 Task: Create a sub task Release to Production / Go Live for the task  Develop a new online tool for online surveys and polls in the project ArchTech , assign it to team member softage.1@softage.net and update the status of the sub task to  At Risk , set the priority of the sub task to Medium
Action: Mouse moved to (542, 419)
Screenshot: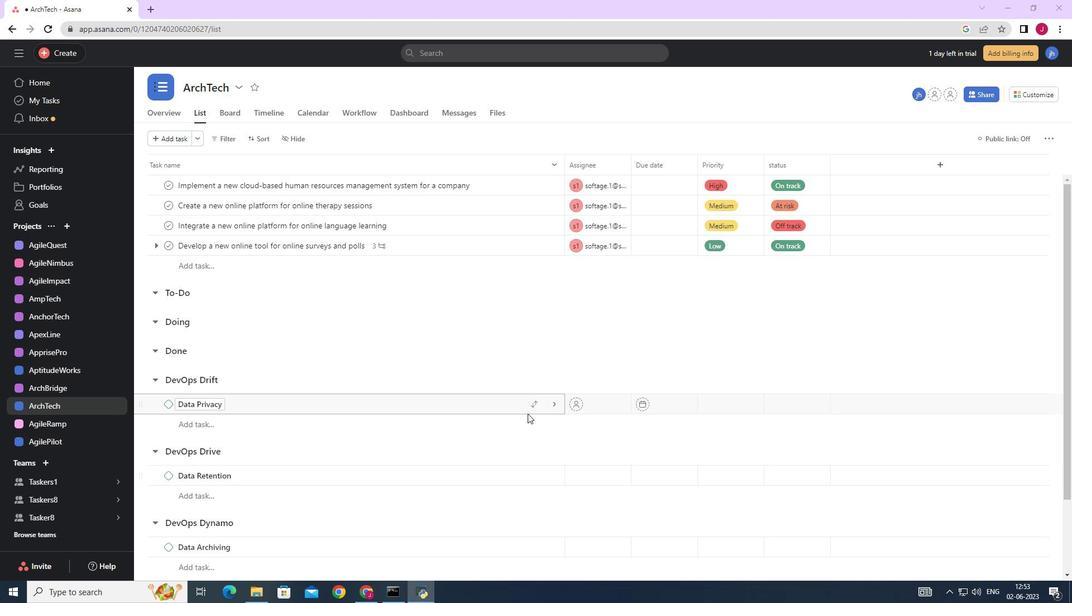 
Action: Mouse scrolled (542, 420) with delta (0, 0)
Screenshot: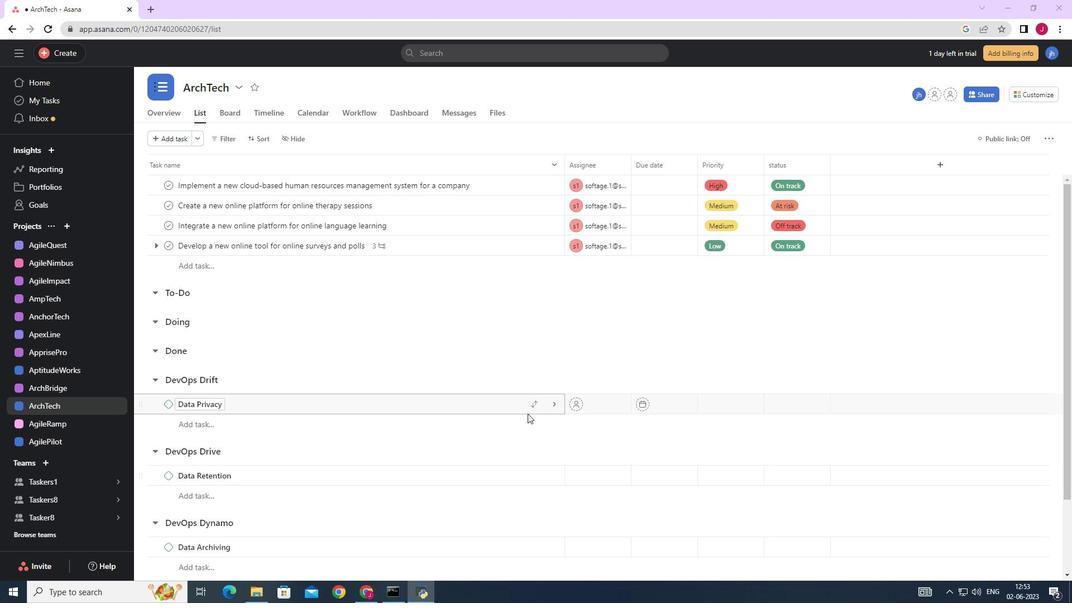 
Action: Mouse scrolled (542, 420) with delta (0, 0)
Screenshot: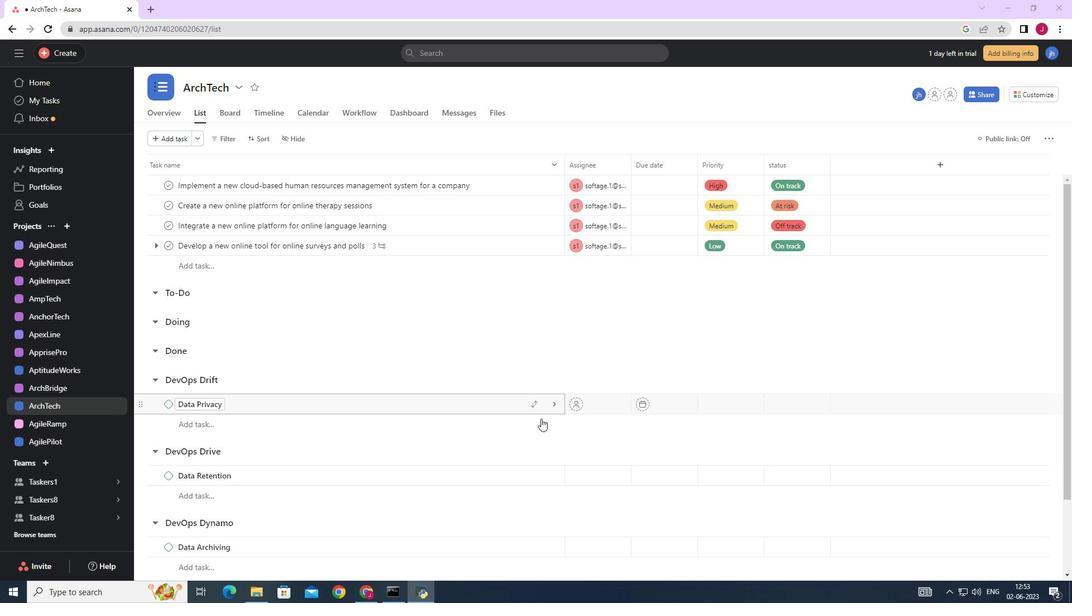 
Action: Mouse moved to (541, 419)
Screenshot: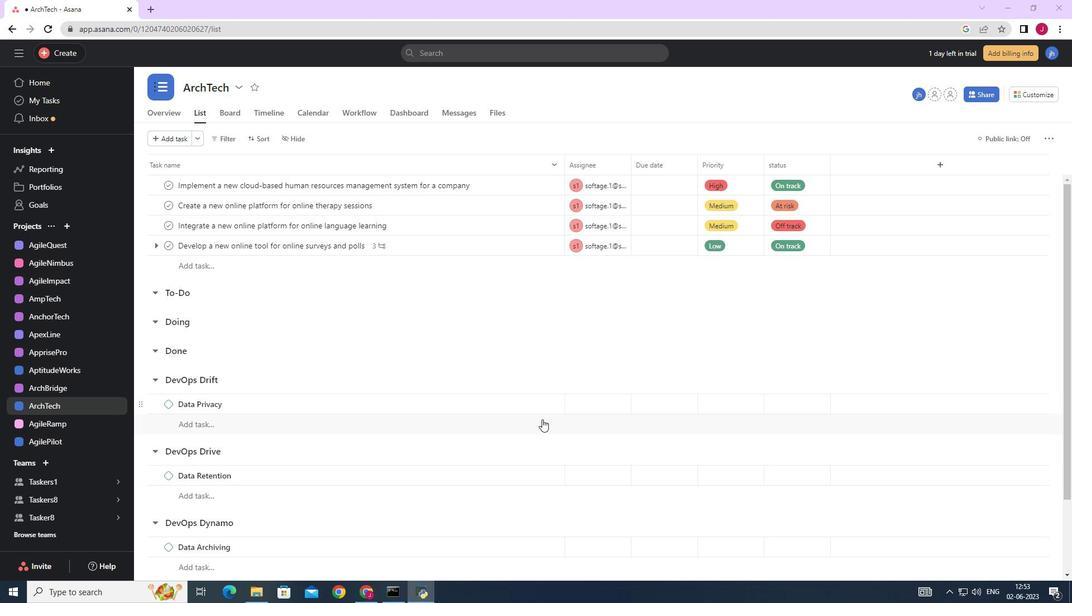 
Action: Mouse scrolled (541, 419) with delta (0, 0)
Screenshot: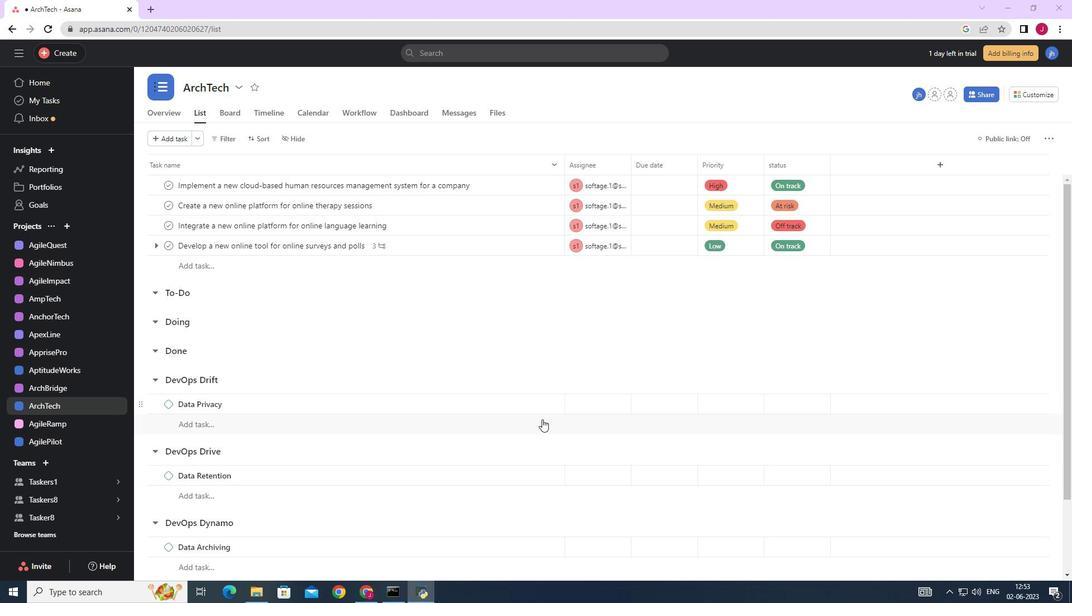 
Action: Mouse moved to (539, 413)
Screenshot: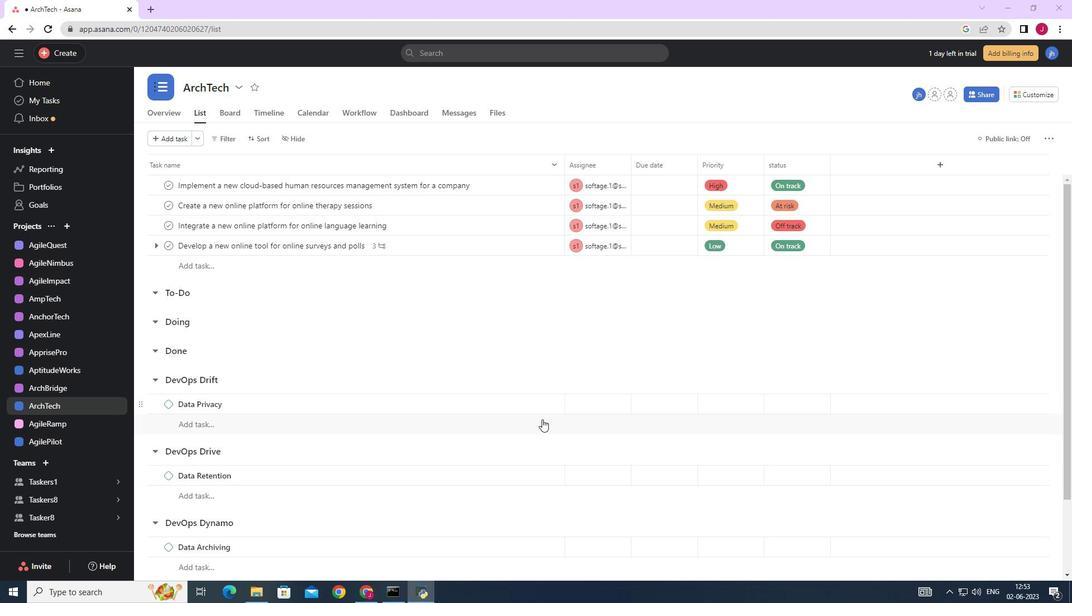 
Action: Mouse scrolled (539, 413) with delta (0, 0)
Screenshot: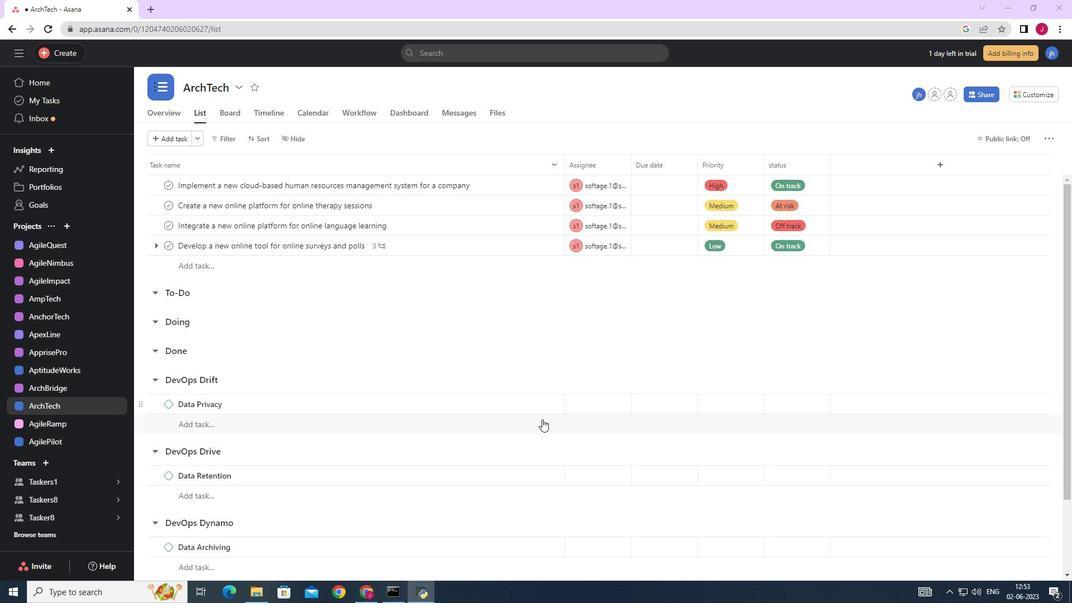 
Action: Mouse moved to (502, 246)
Screenshot: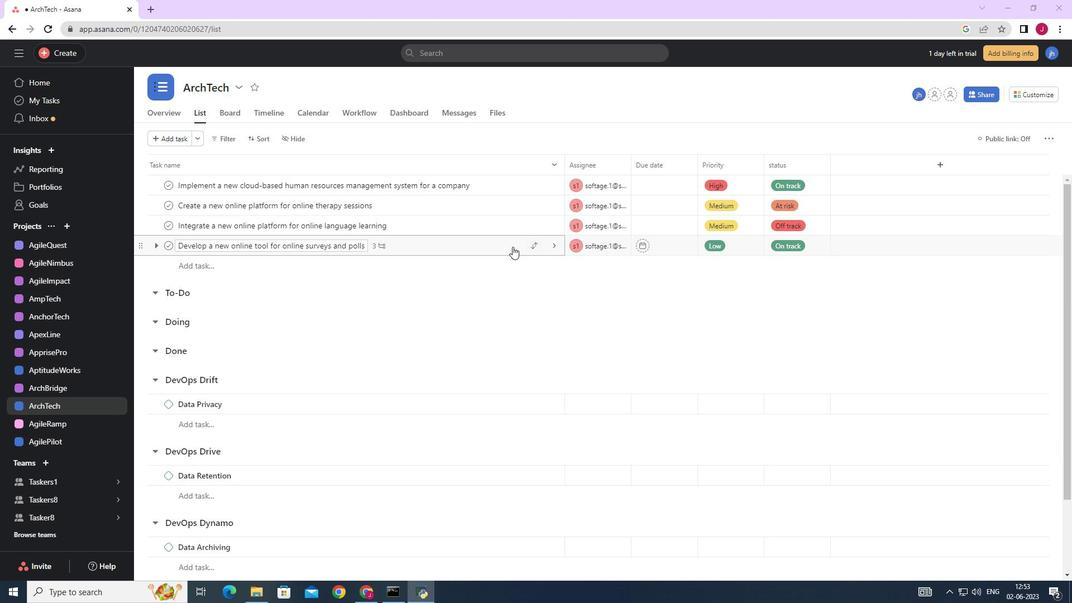 
Action: Mouse pressed left at (502, 246)
Screenshot: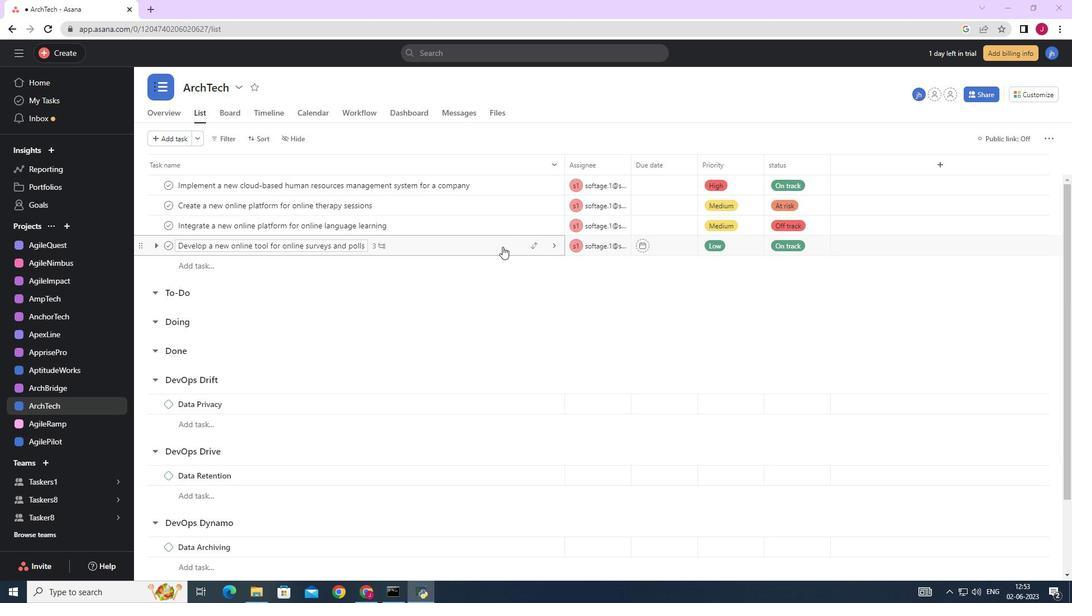 
Action: Mouse moved to (790, 372)
Screenshot: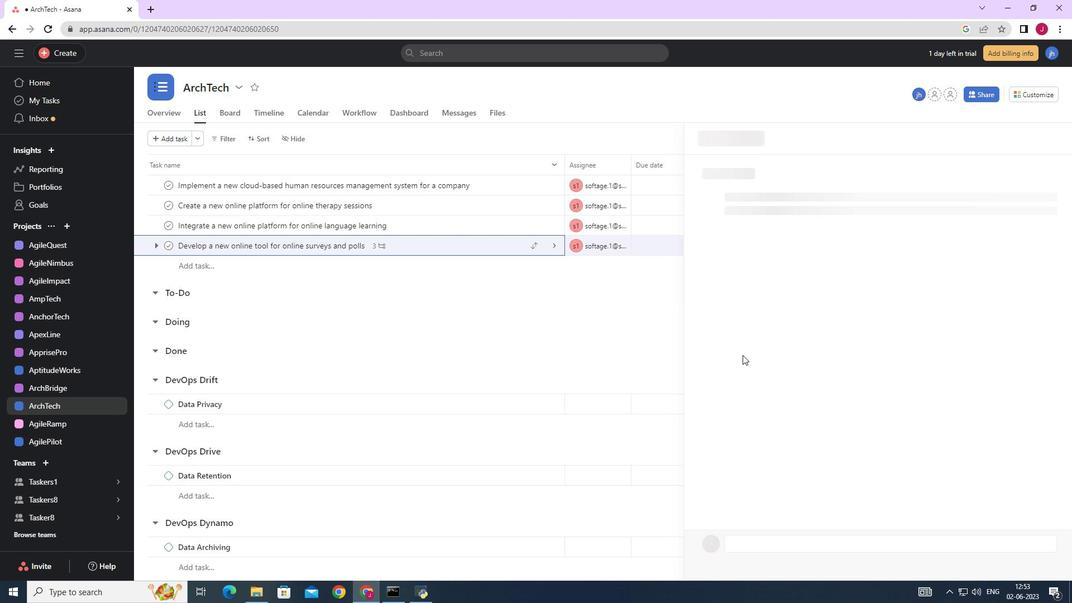 
Action: Mouse scrolled (790, 372) with delta (0, 0)
Screenshot: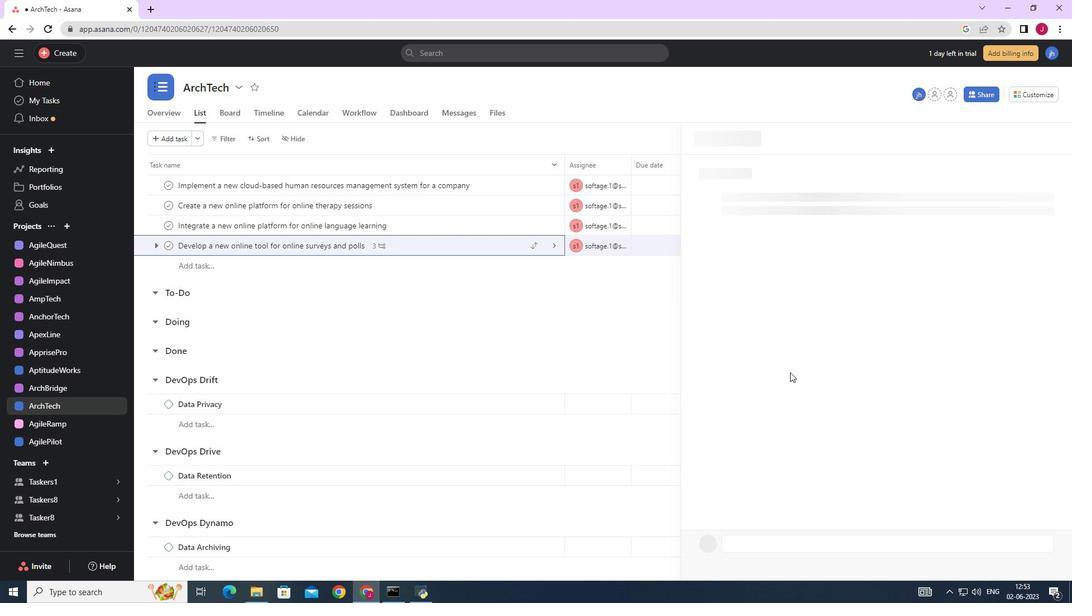 
Action: Mouse moved to (790, 372)
Screenshot: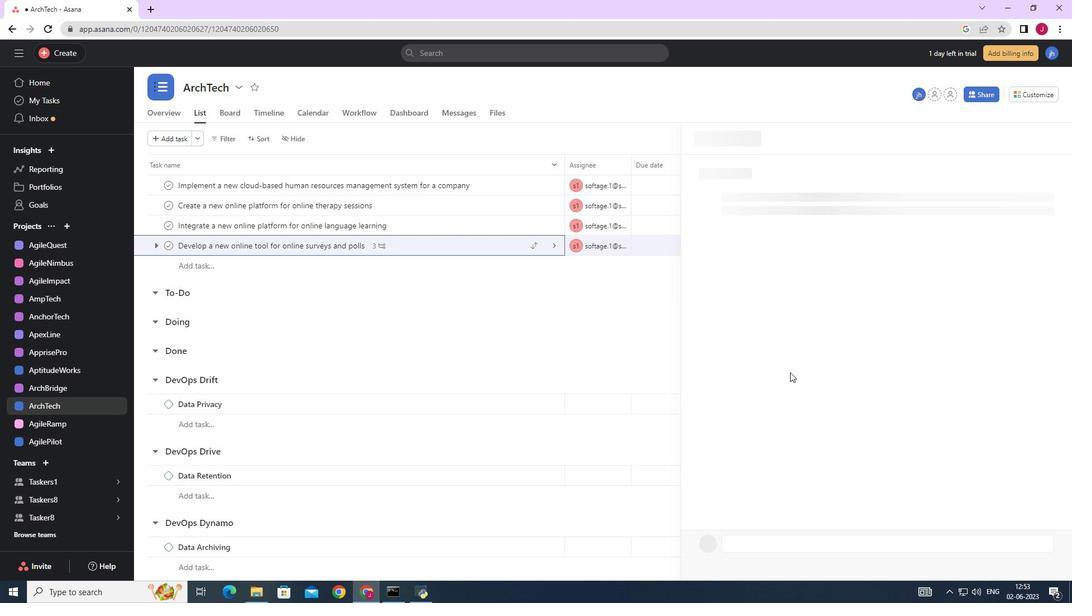 
Action: Mouse scrolled (790, 372) with delta (0, 0)
Screenshot: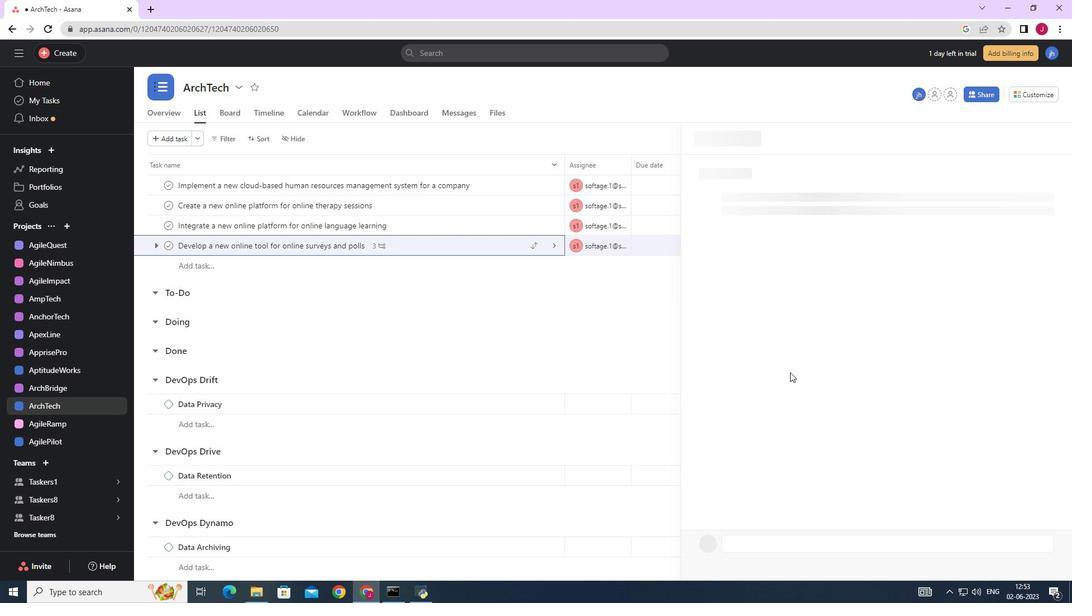 
Action: Mouse moved to (790, 372)
Screenshot: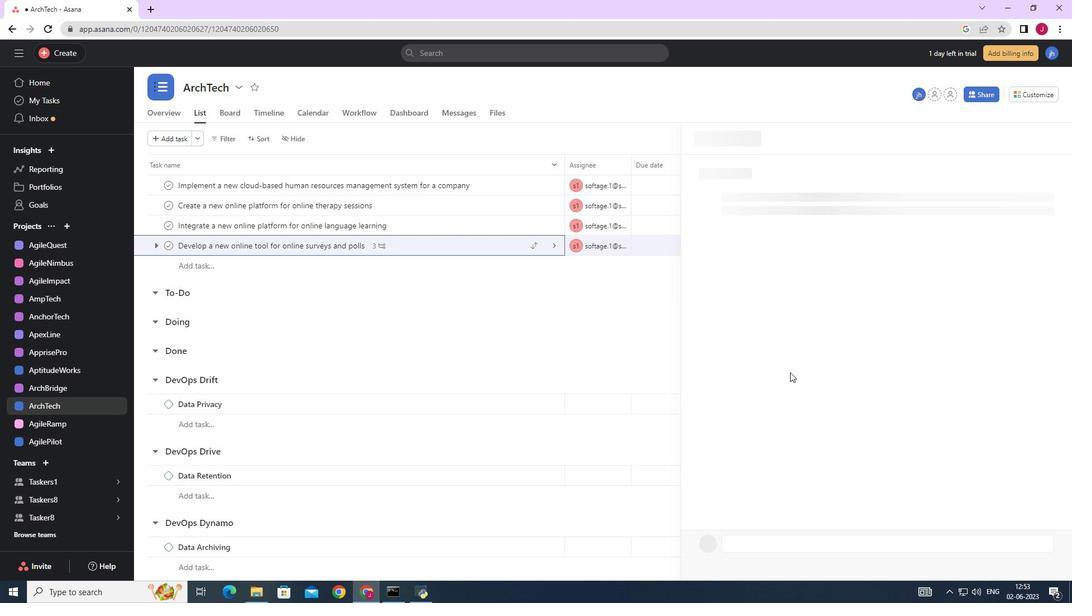 
Action: Mouse scrolled (790, 372) with delta (0, 0)
Screenshot: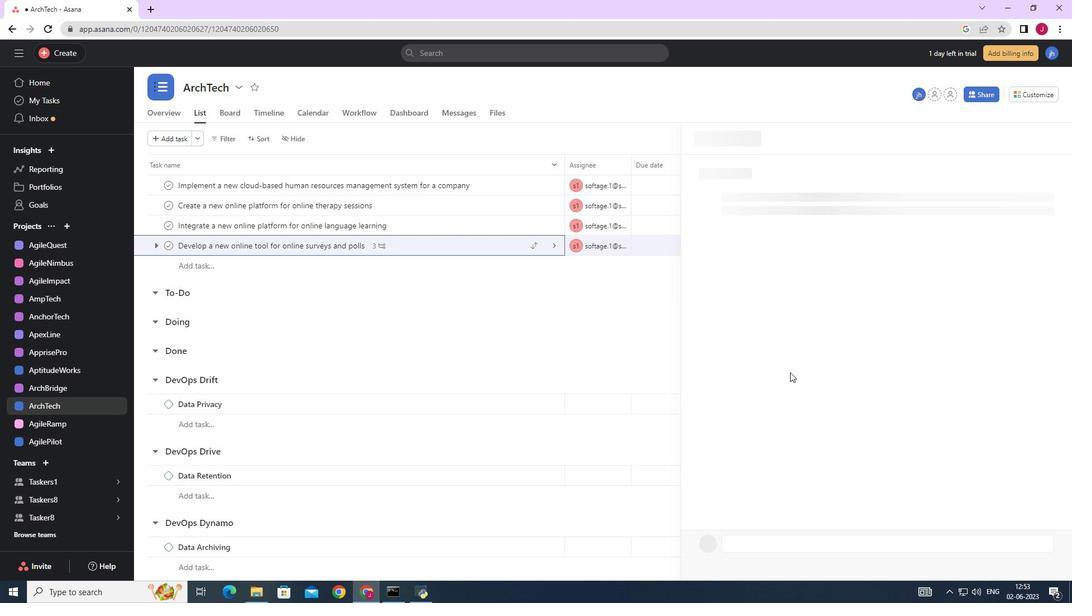 
Action: Mouse scrolled (790, 372) with delta (0, 0)
Screenshot: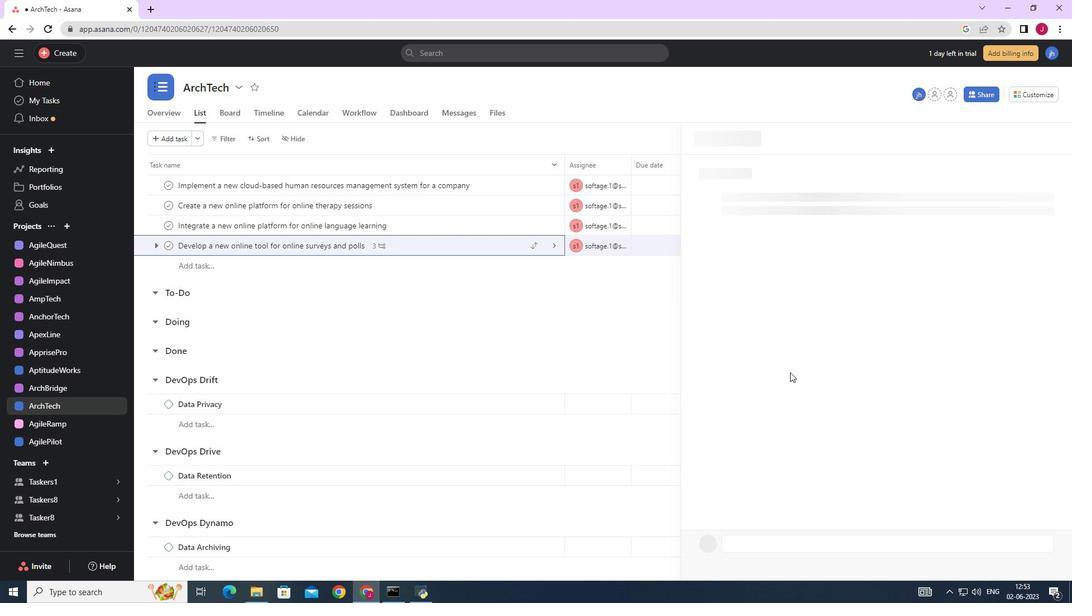
Action: Mouse scrolled (790, 372) with delta (0, 0)
Screenshot: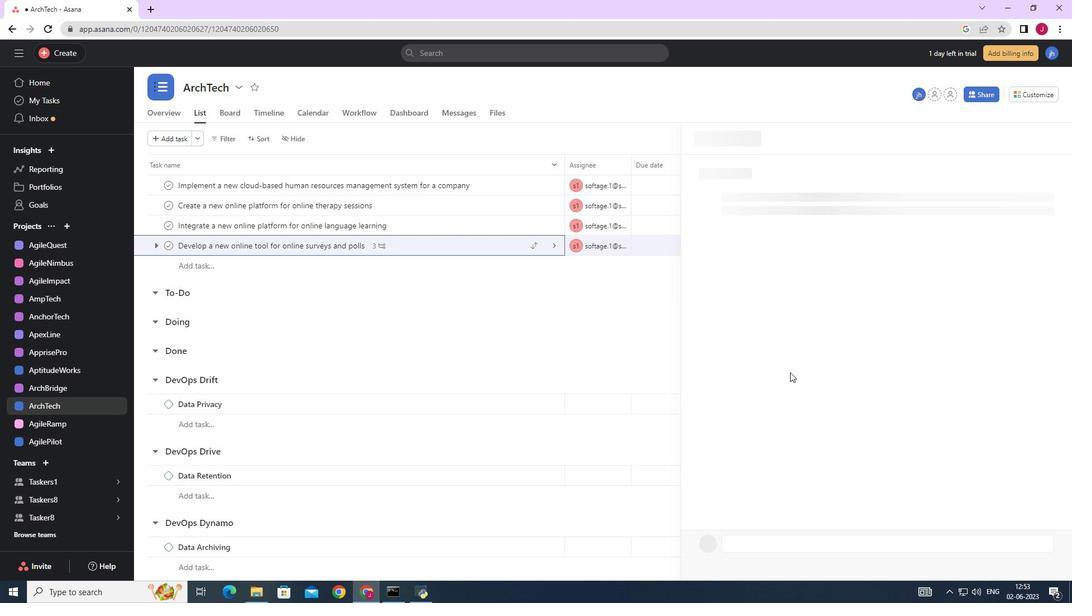
Action: Mouse scrolled (790, 372) with delta (0, 0)
Screenshot: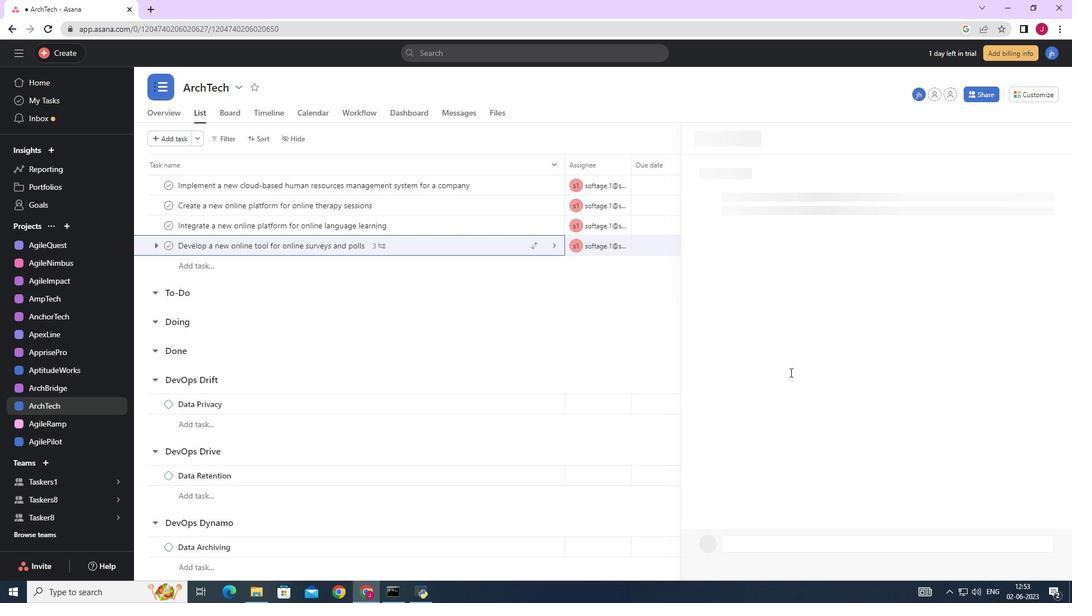 
Action: Mouse moved to (772, 427)
Screenshot: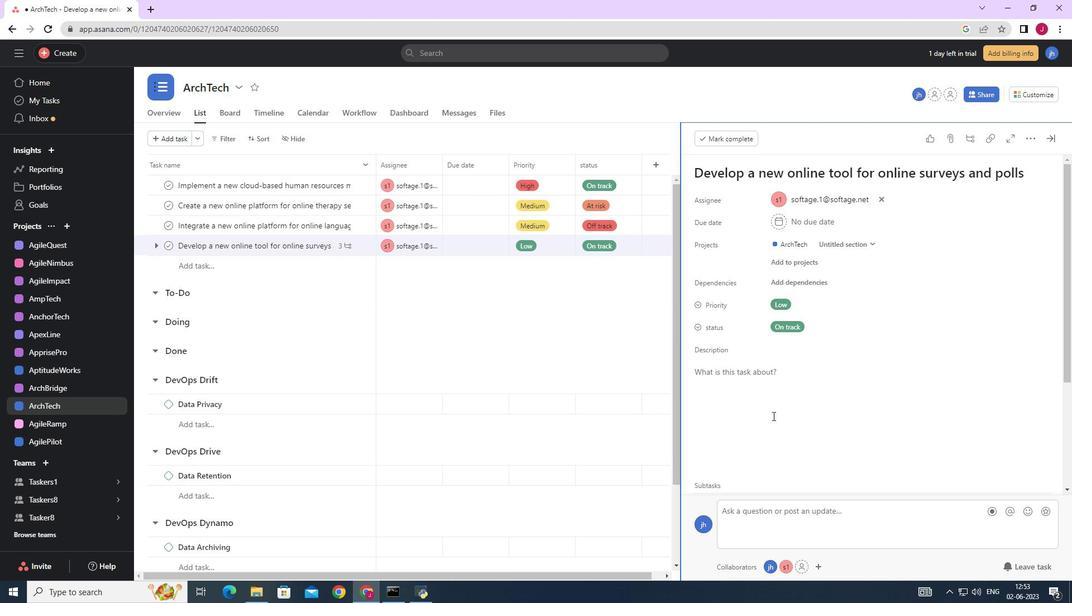 
Action: Mouse scrolled (772, 426) with delta (0, 0)
Screenshot: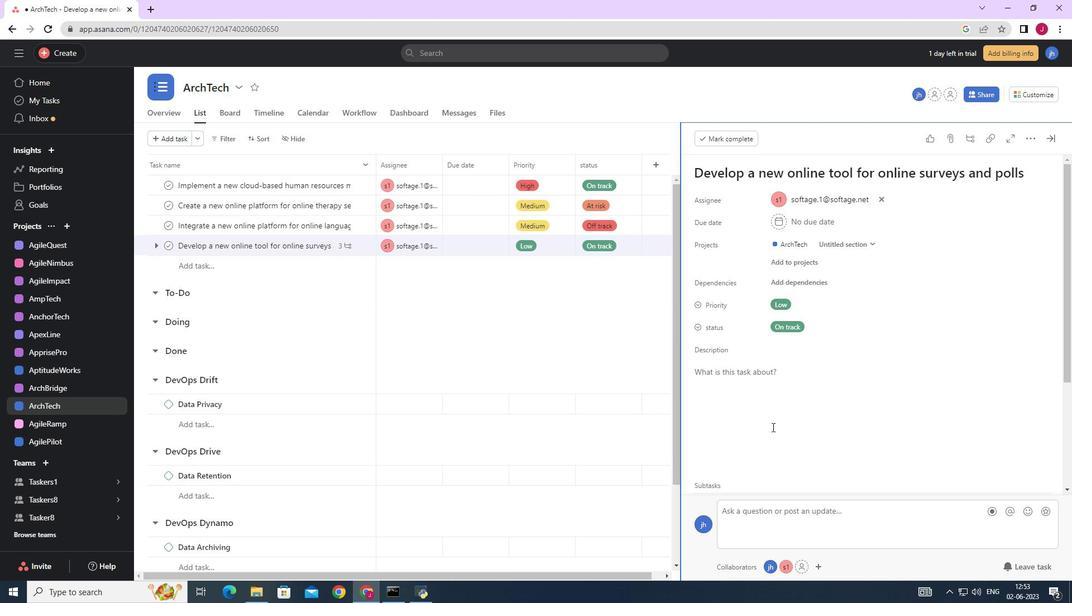 
Action: Mouse scrolled (772, 426) with delta (0, 0)
Screenshot: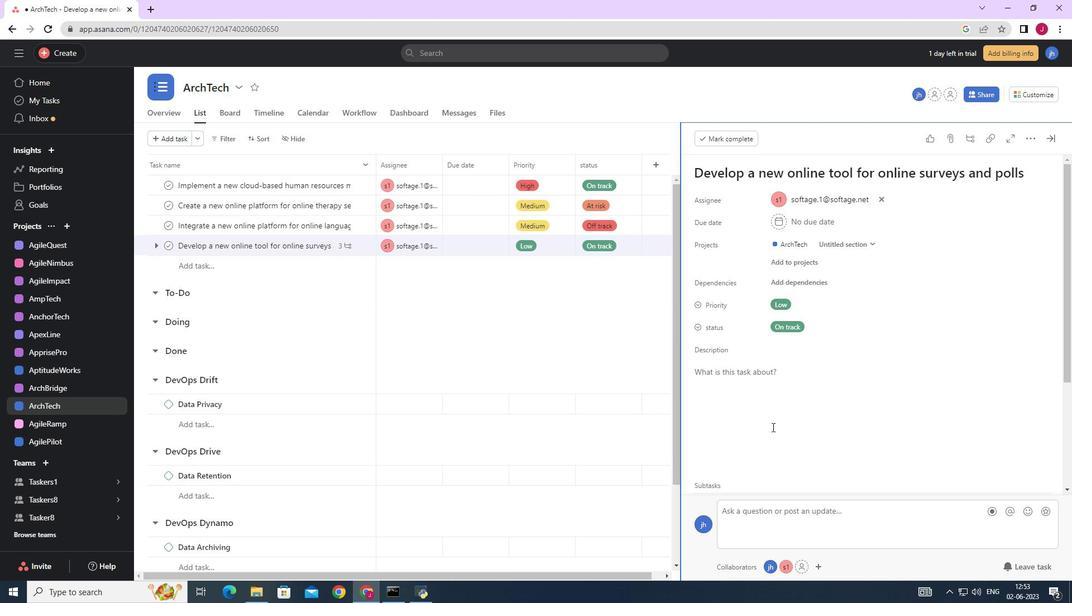 
Action: Mouse scrolled (772, 426) with delta (0, 0)
Screenshot: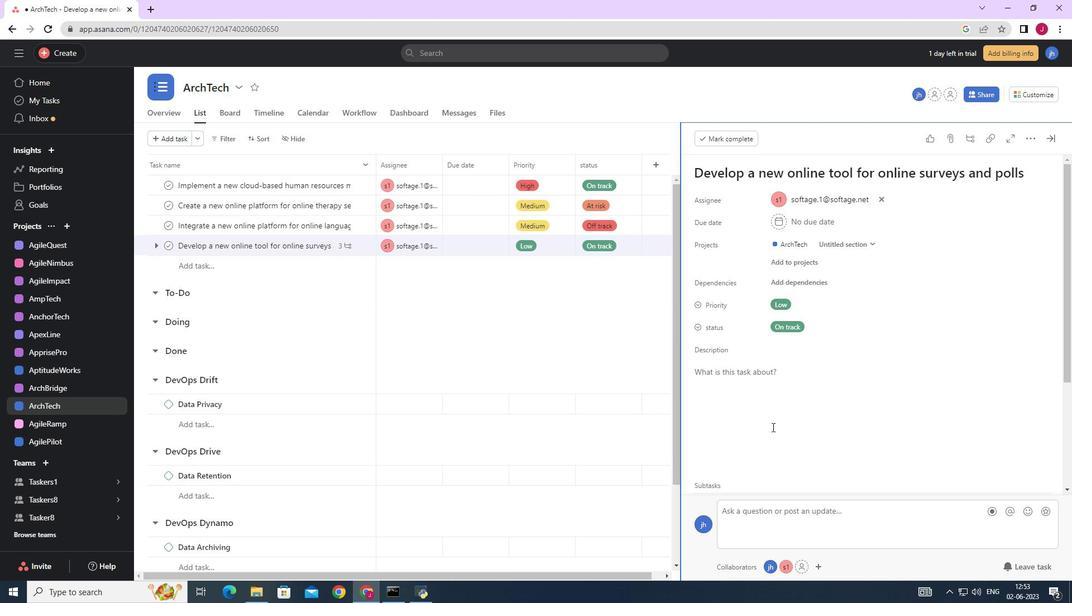 
Action: Mouse scrolled (772, 426) with delta (0, 0)
Screenshot: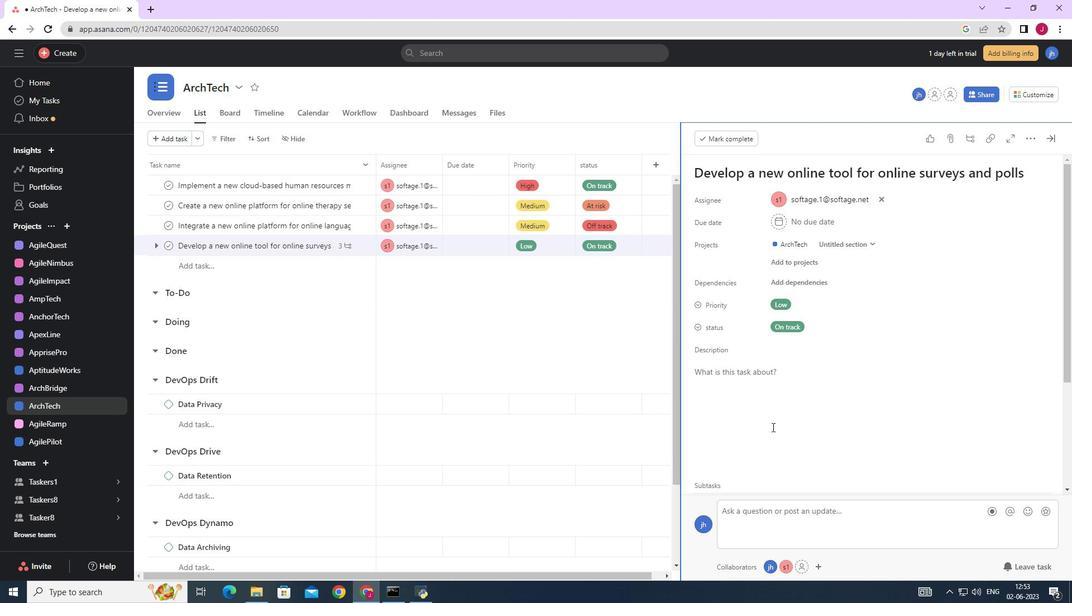 
Action: Mouse moved to (772, 427)
Screenshot: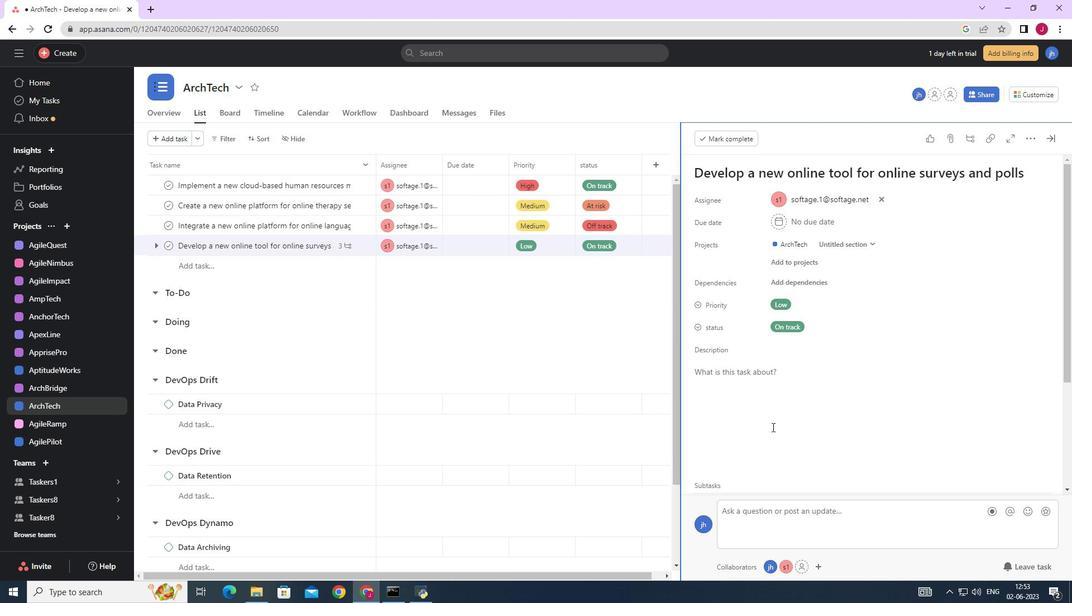 
Action: Mouse scrolled (772, 426) with delta (0, 0)
Screenshot: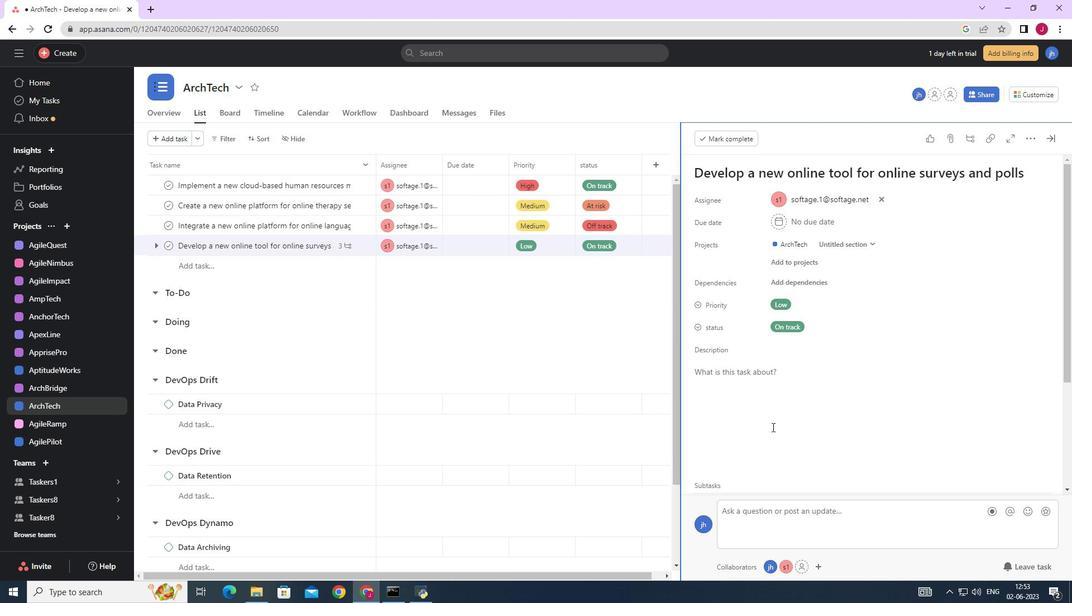 
Action: Mouse moved to (719, 404)
Screenshot: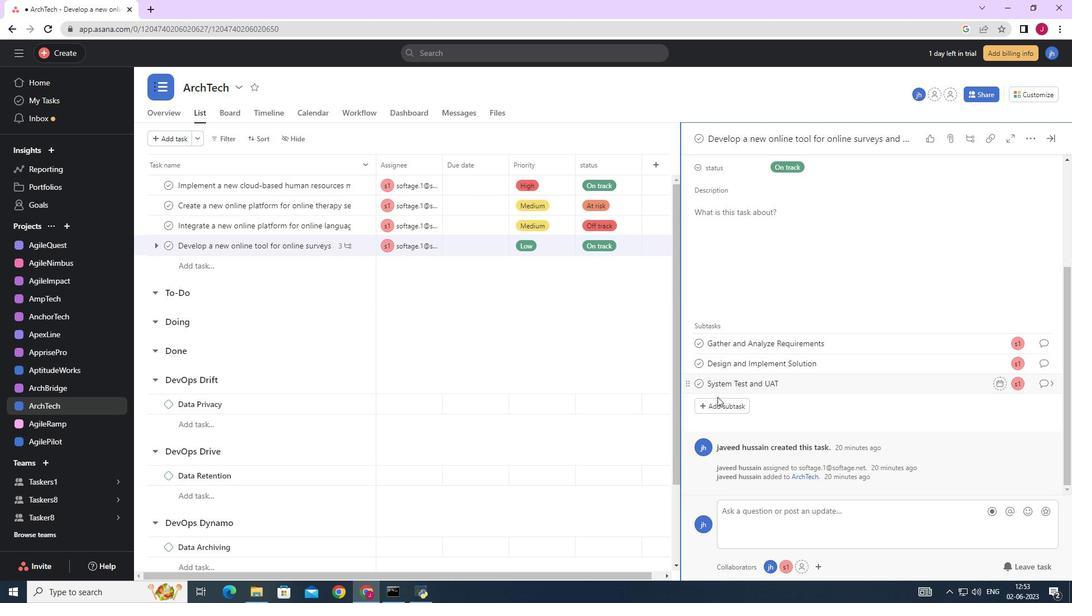 
Action: Mouse pressed left at (719, 404)
Screenshot: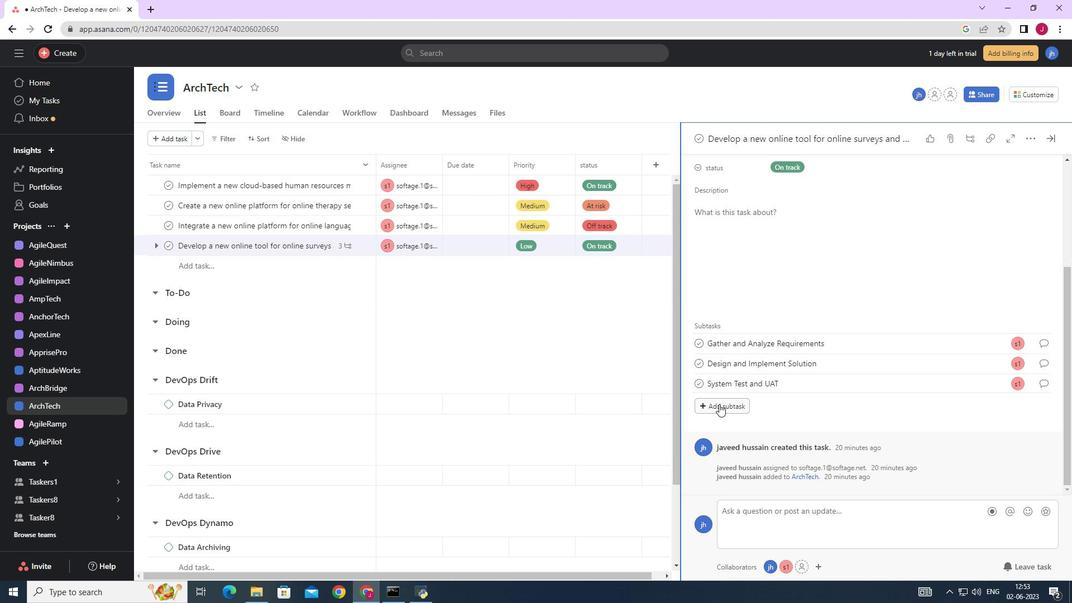 
Action: Mouse moved to (714, 403)
Screenshot: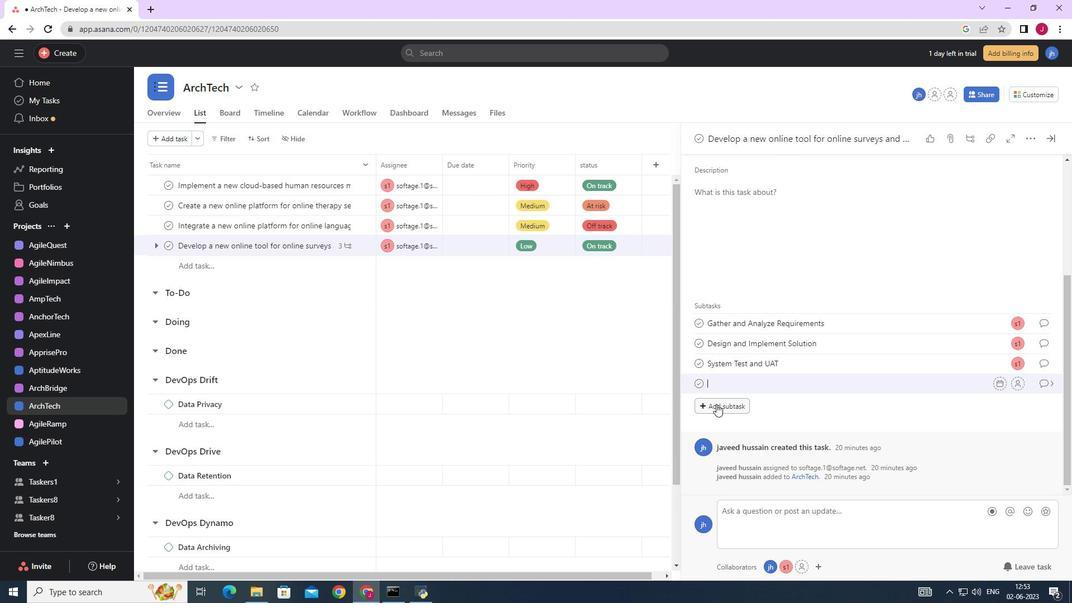 
Action: Key pressed <Key.caps_lock>R<Key.caps_lock><Key.backspace><Key.backspace>
Screenshot: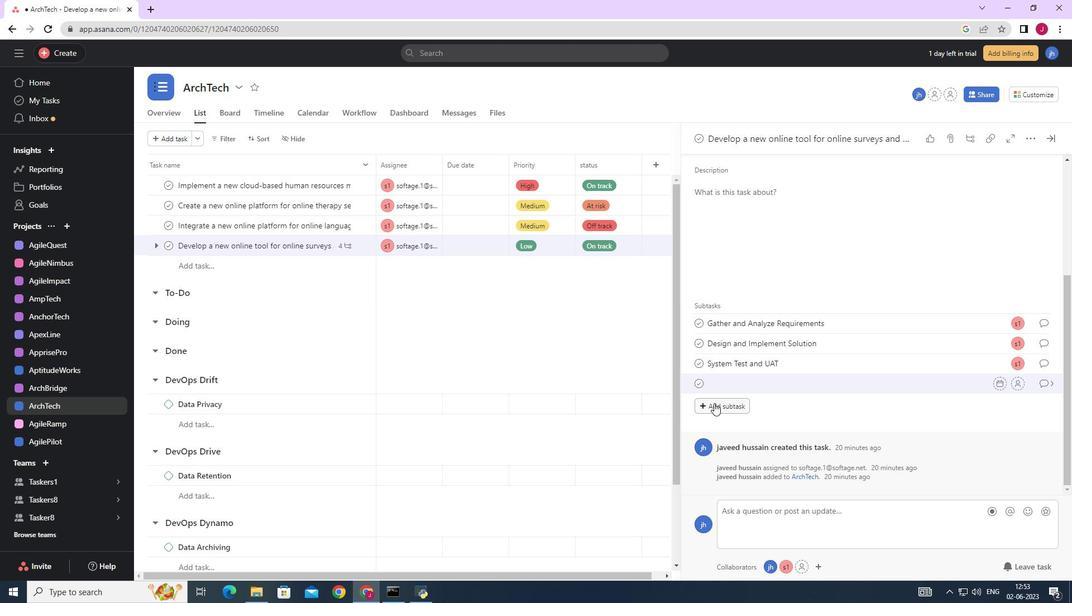 
Action: Mouse pressed left at (714, 403)
Screenshot: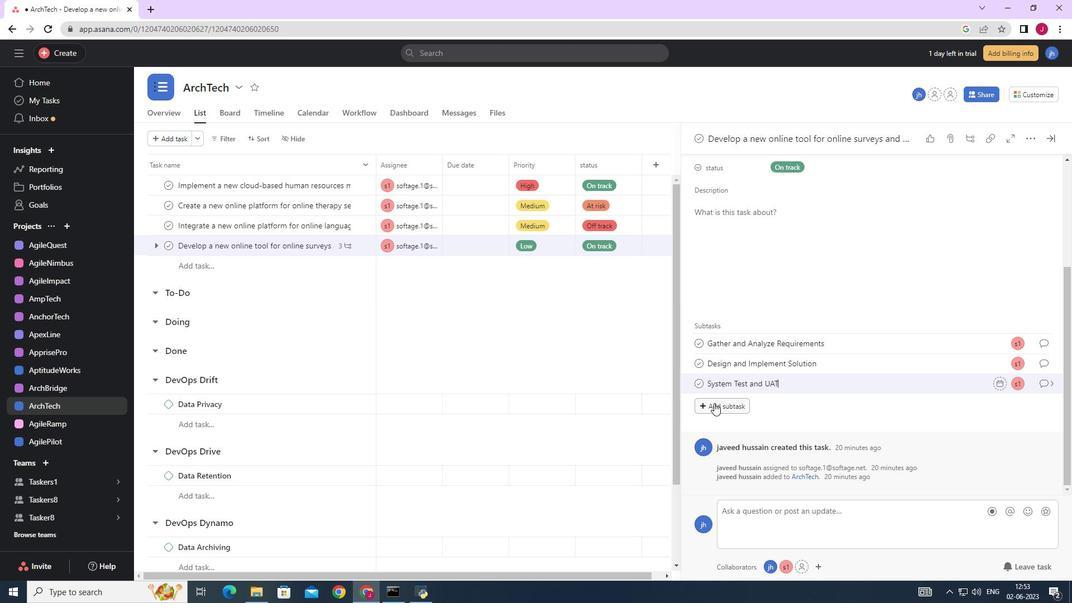 
Action: Key pressed <Key.caps_lock><Key.caps_lock>r<Key.caps_lock>ELEASE<Key.space>TO<Key.space>PRODUCTION<Key.space>/<Key.space><Key.caps_lock>g<Key.caps_lock>O<Key.space><Key.caps_lock>l<Key.caps_lock>IVE
Screenshot: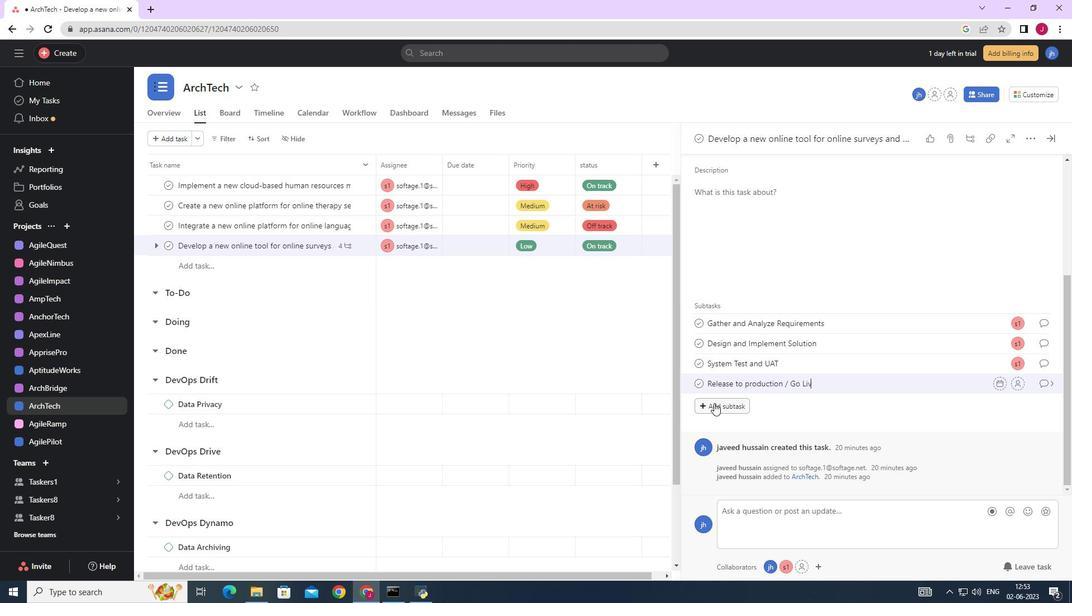 
Action: Mouse moved to (1019, 387)
Screenshot: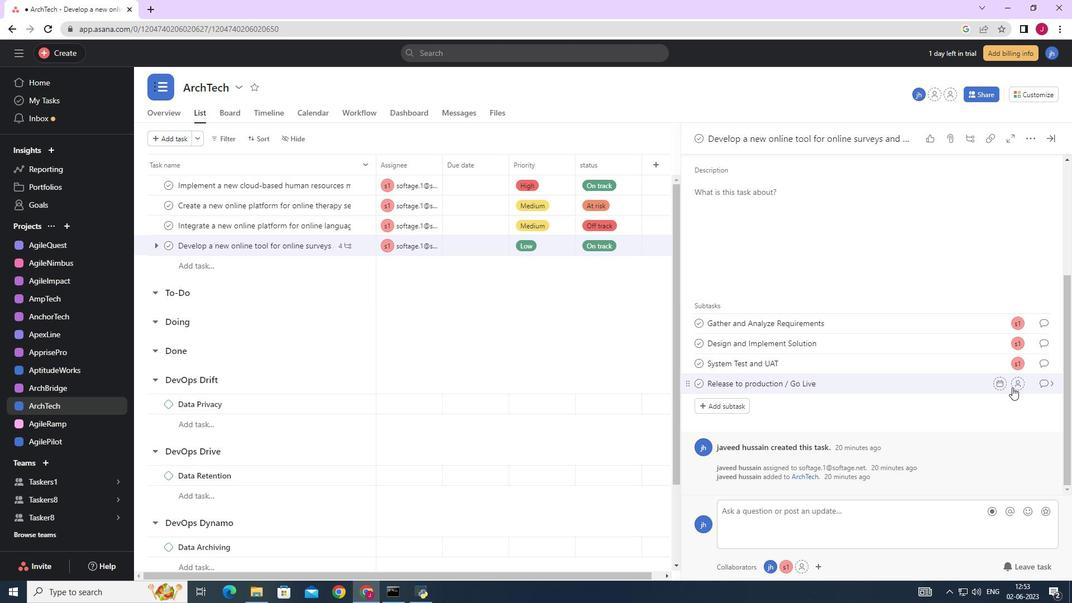 
Action: Mouse pressed left at (1019, 387)
Screenshot: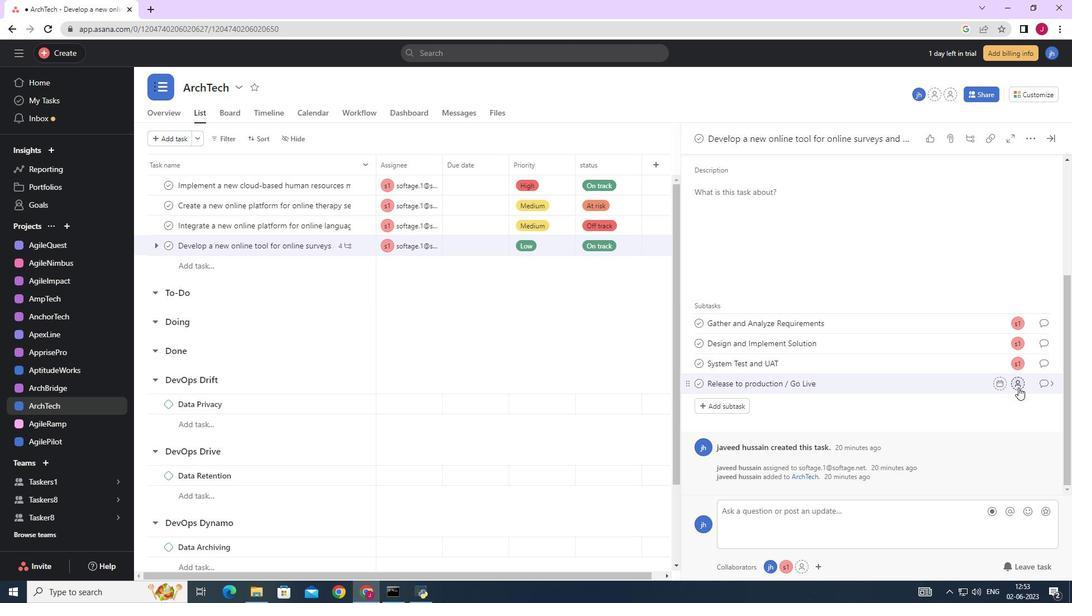 
Action: Key pressed SOFTAGE.1
Screenshot: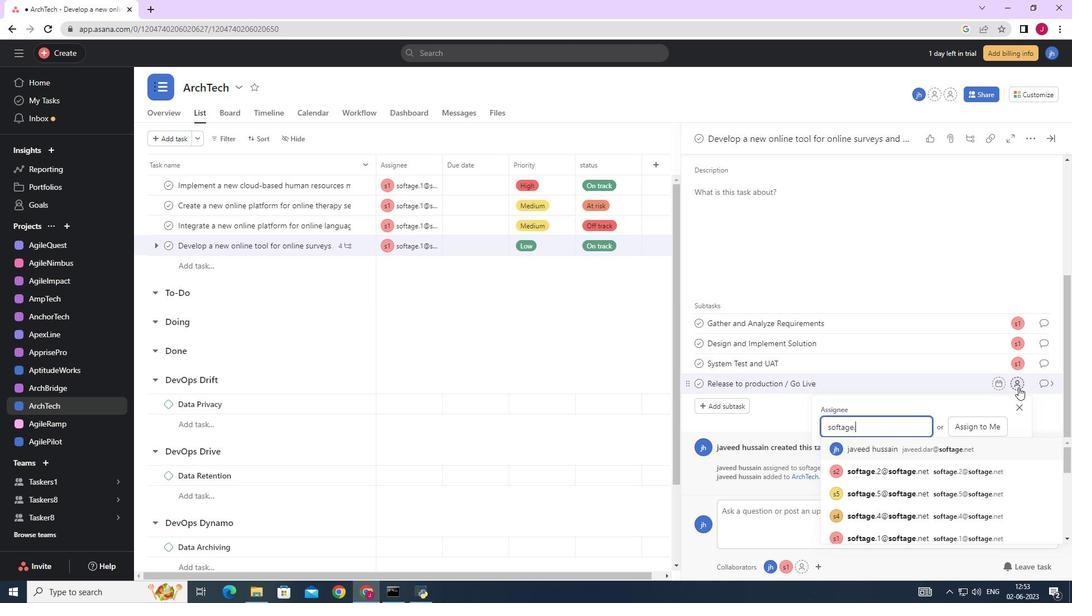 
Action: Mouse moved to (898, 448)
Screenshot: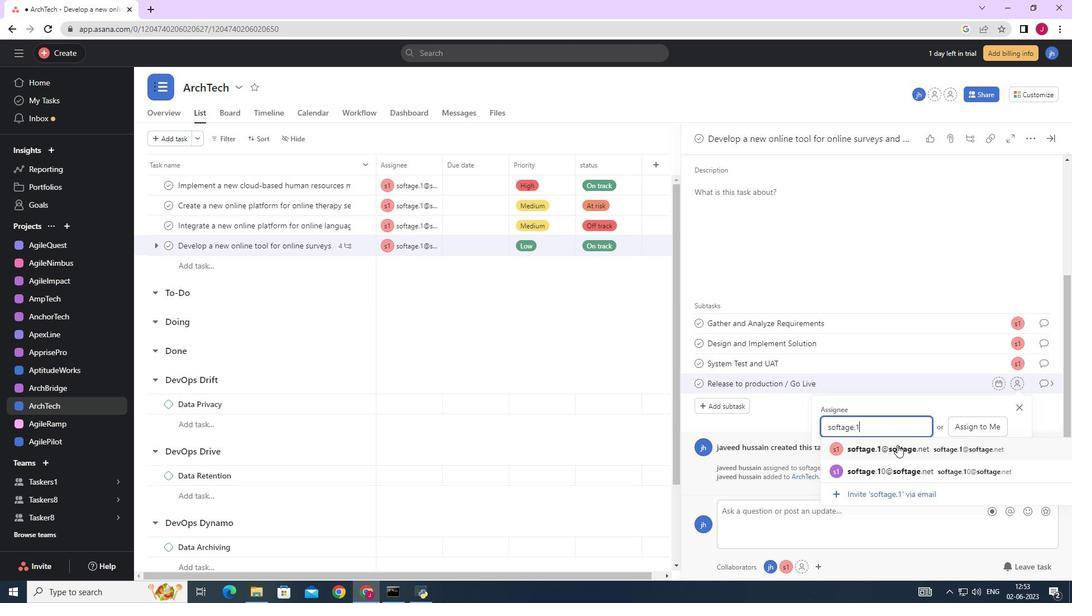 
Action: Mouse pressed left at (897, 447)
Screenshot: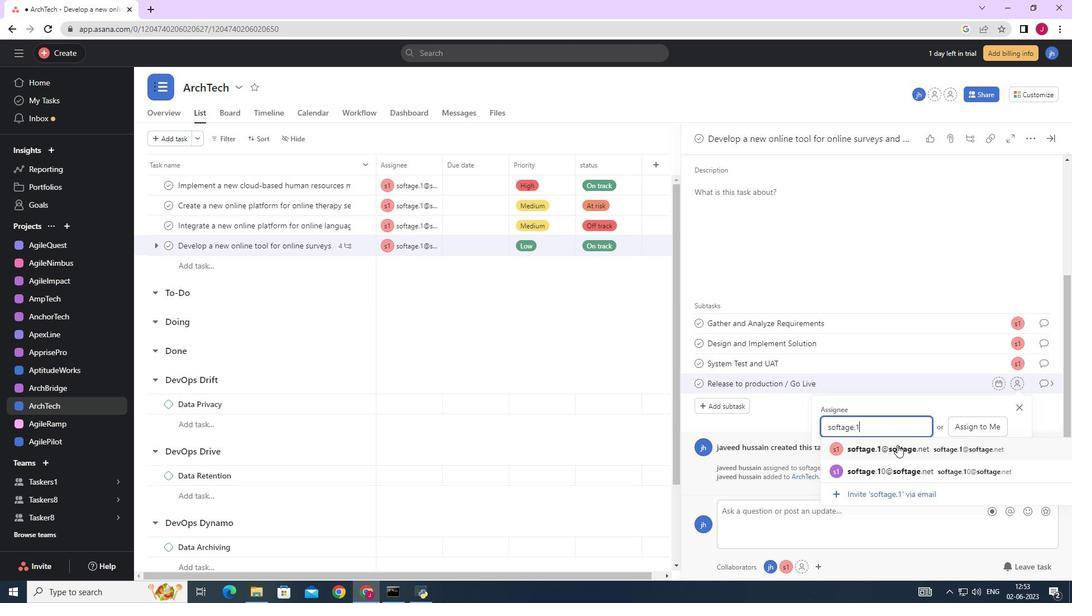 
Action: Mouse moved to (1048, 386)
Screenshot: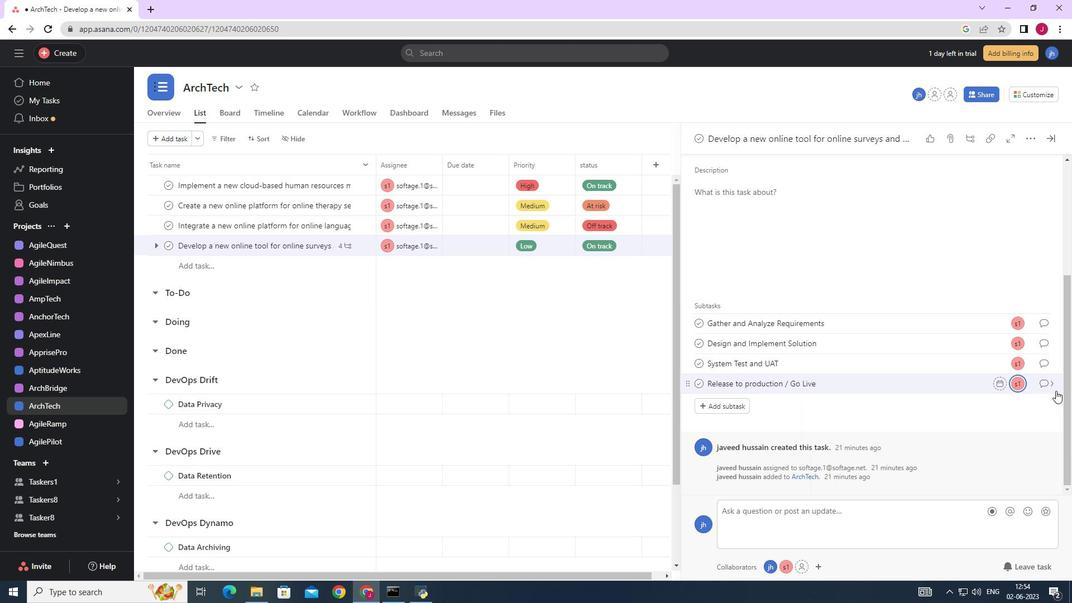 
Action: Mouse pressed left at (1048, 386)
Screenshot: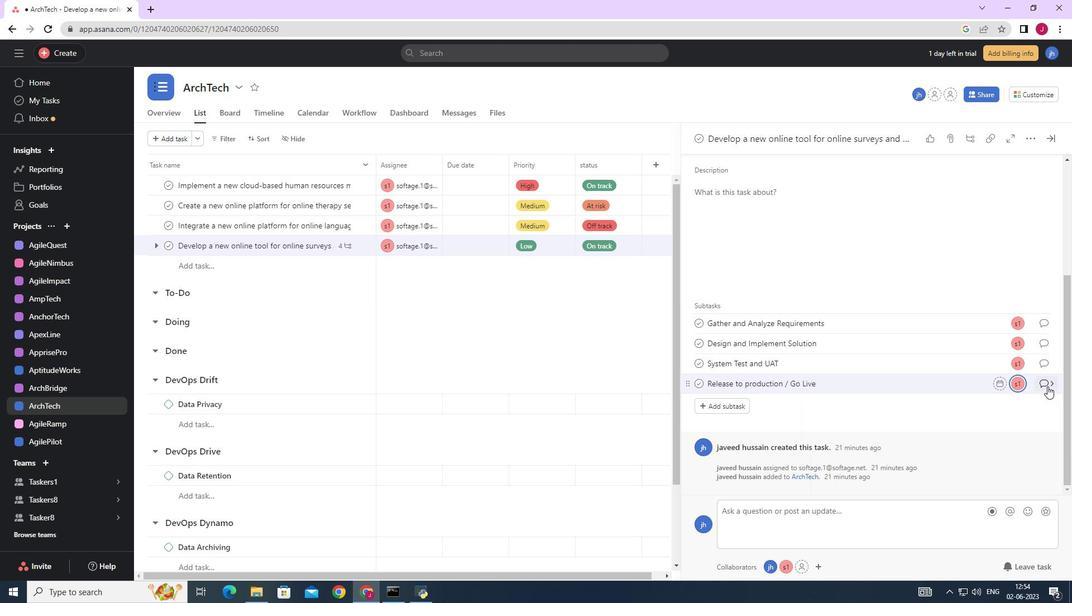 
Action: Mouse moved to (738, 297)
Screenshot: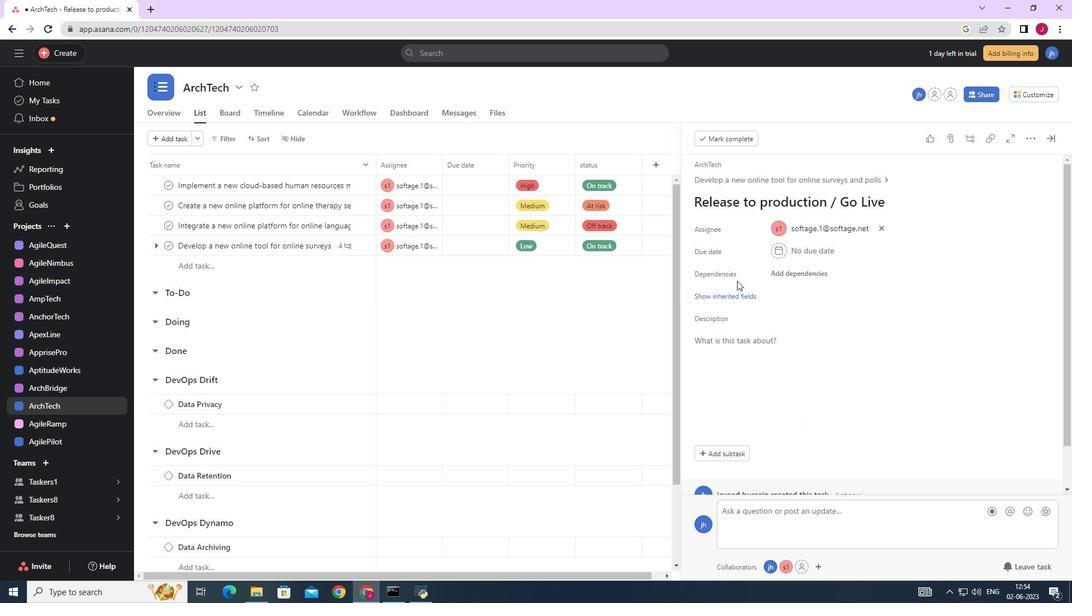 
Action: Mouse pressed left at (738, 297)
Screenshot: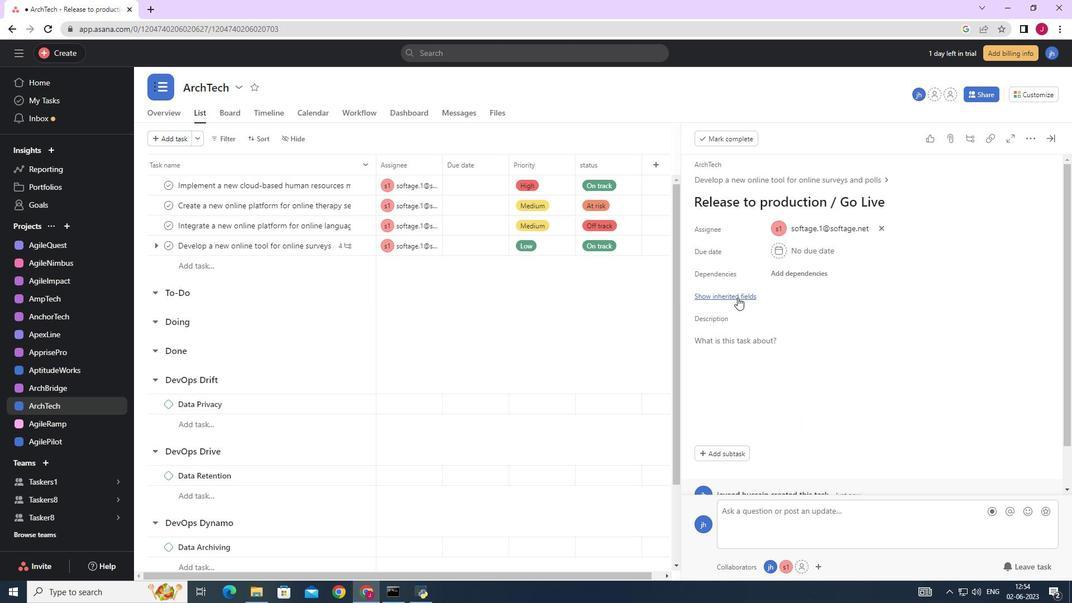 
Action: Mouse moved to (775, 320)
Screenshot: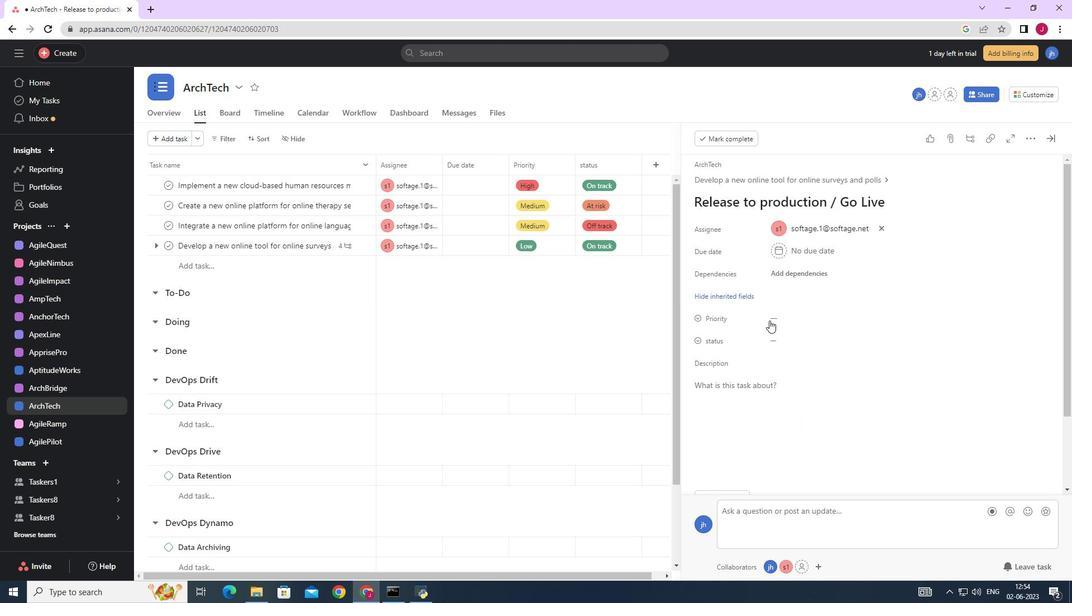 
Action: Mouse pressed left at (775, 320)
Screenshot: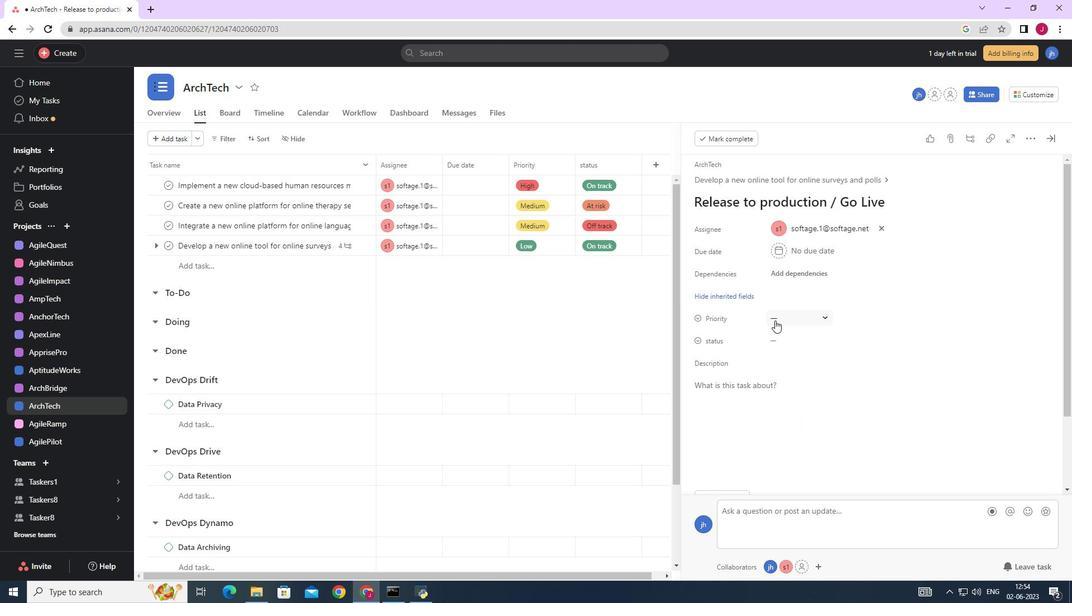 
Action: Mouse moved to (798, 379)
Screenshot: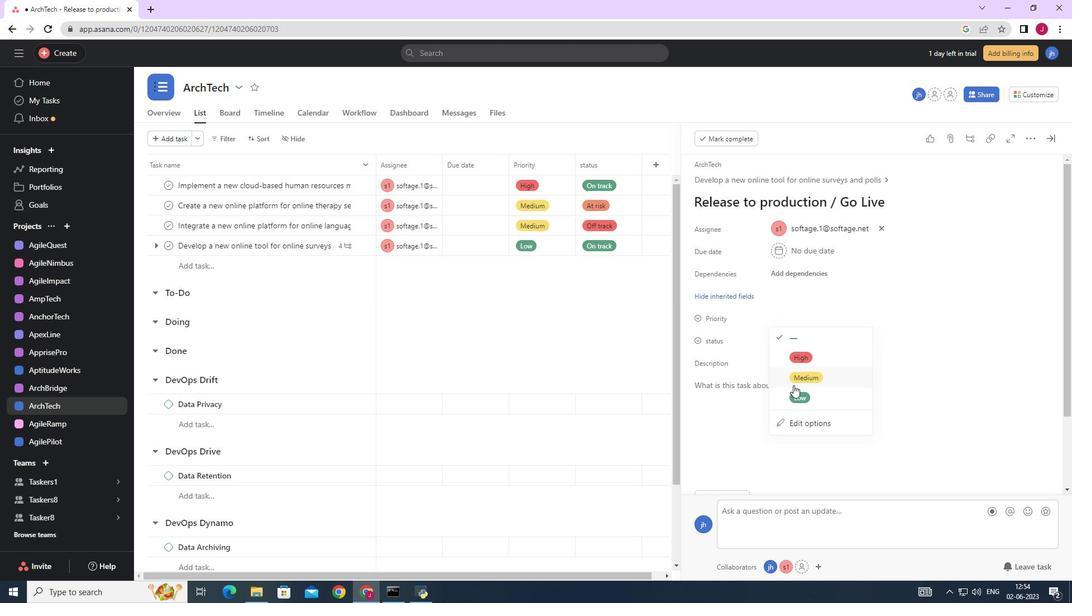 
Action: Mouse pressed left at (798, 379)
Screenshot: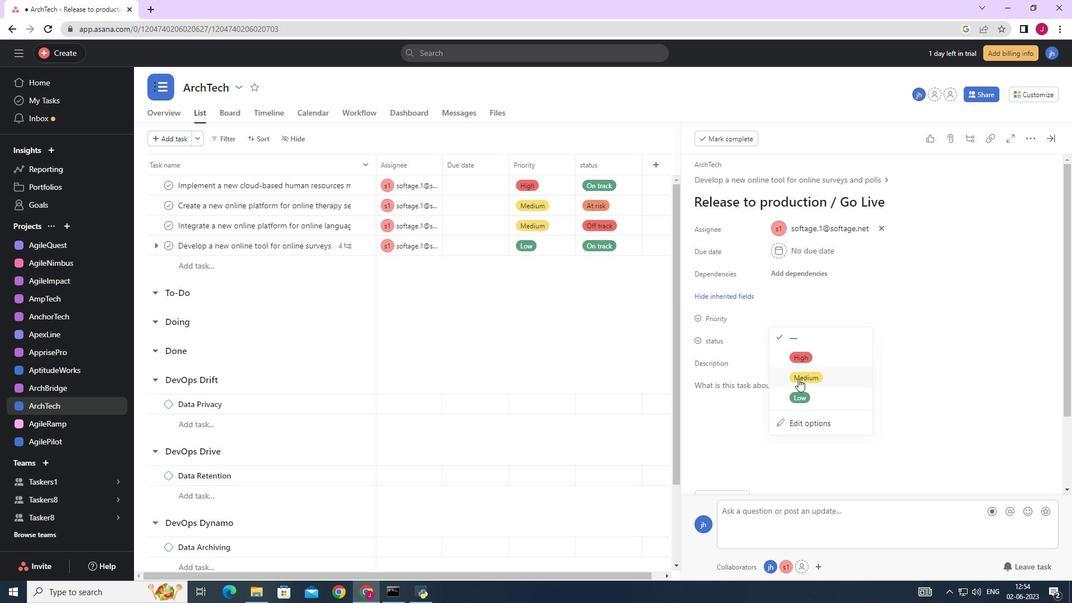
Action: Mouse moved to (778, 337)
Screenshot: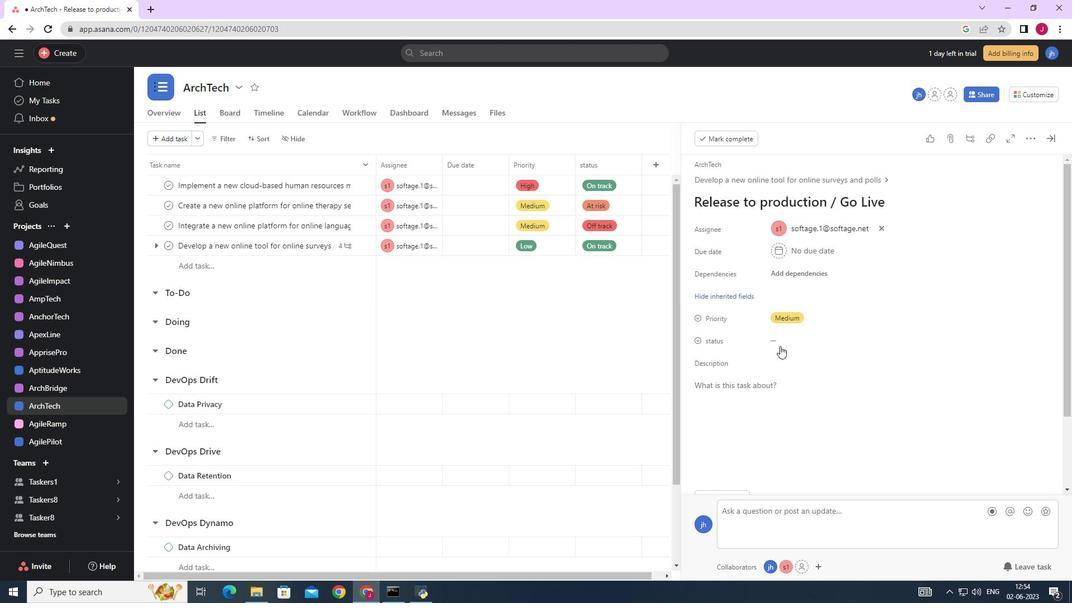 
Action: Mouse pressed left at (778, 337)
Screenshot: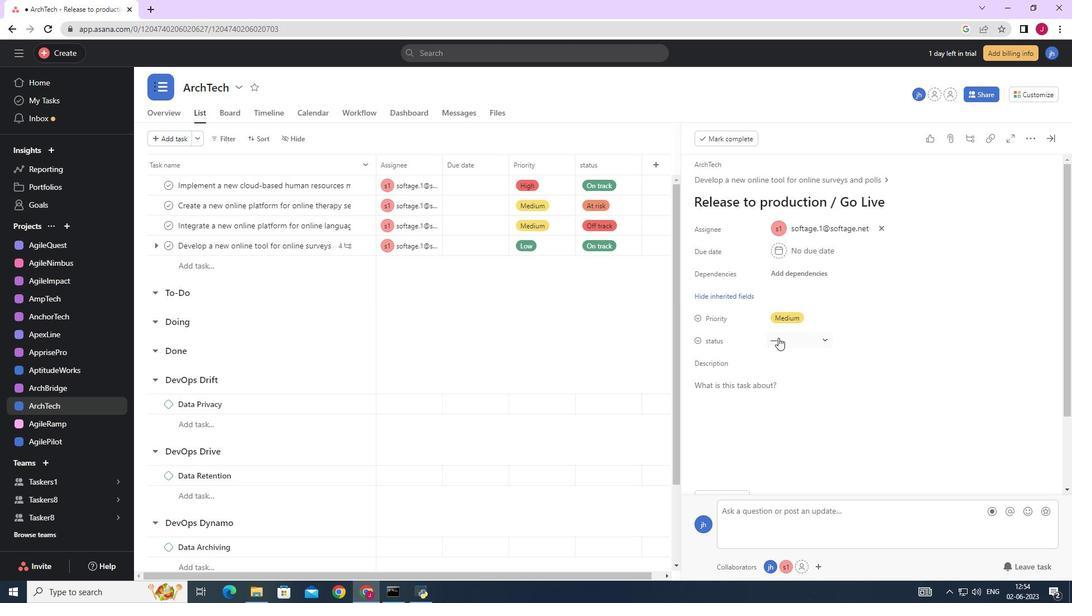 
Action: Mouse moved to (803, 421)
Screenshot: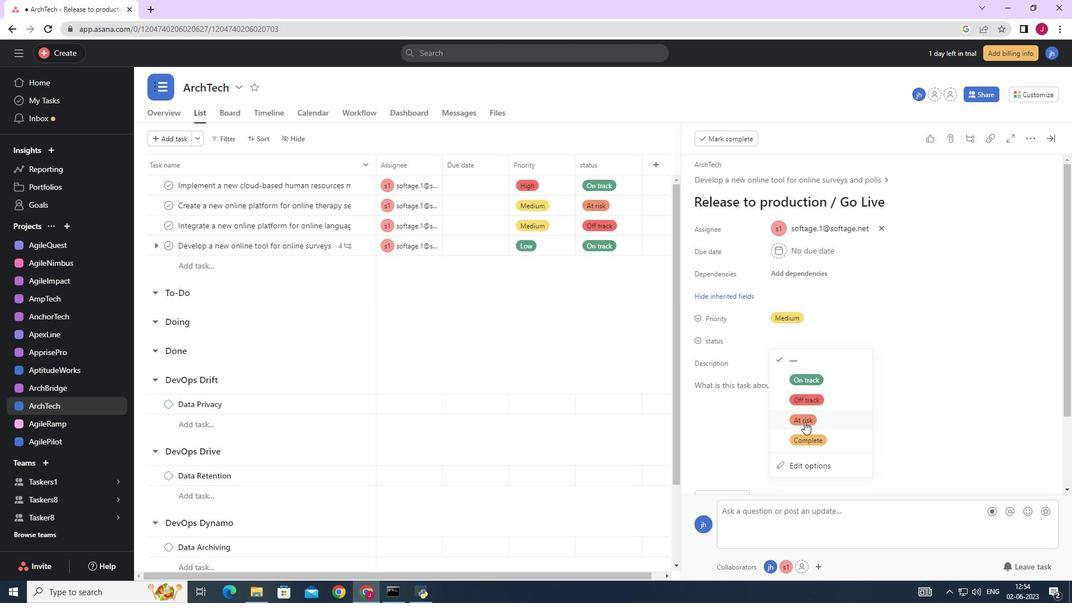 
Action: Mouse pressed left at (803, 421)
Screenshot: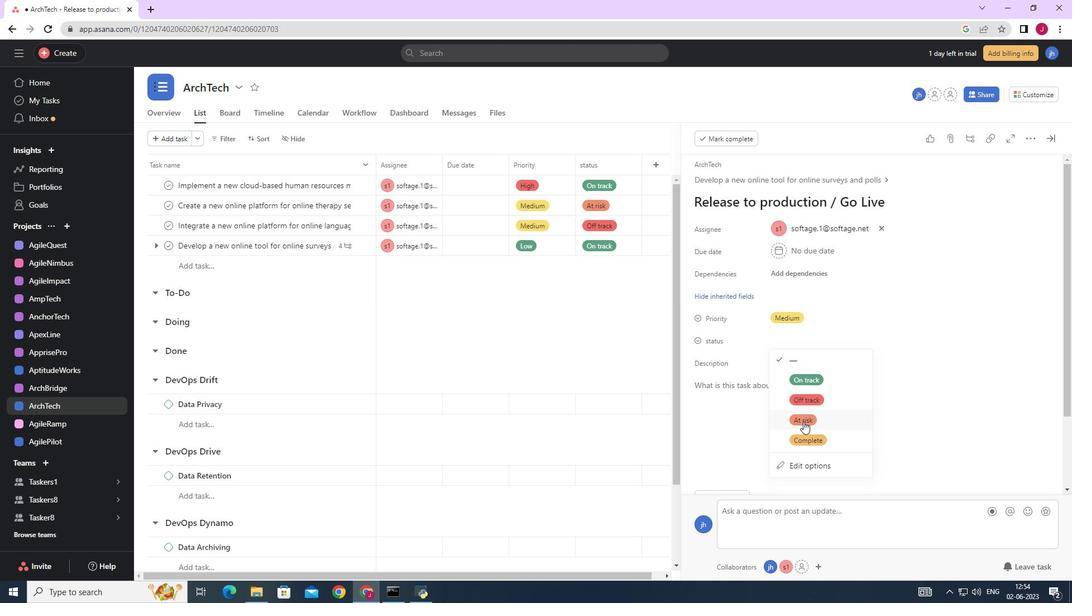 
Action: Mouse moved to (1047, 141)
Screenshot: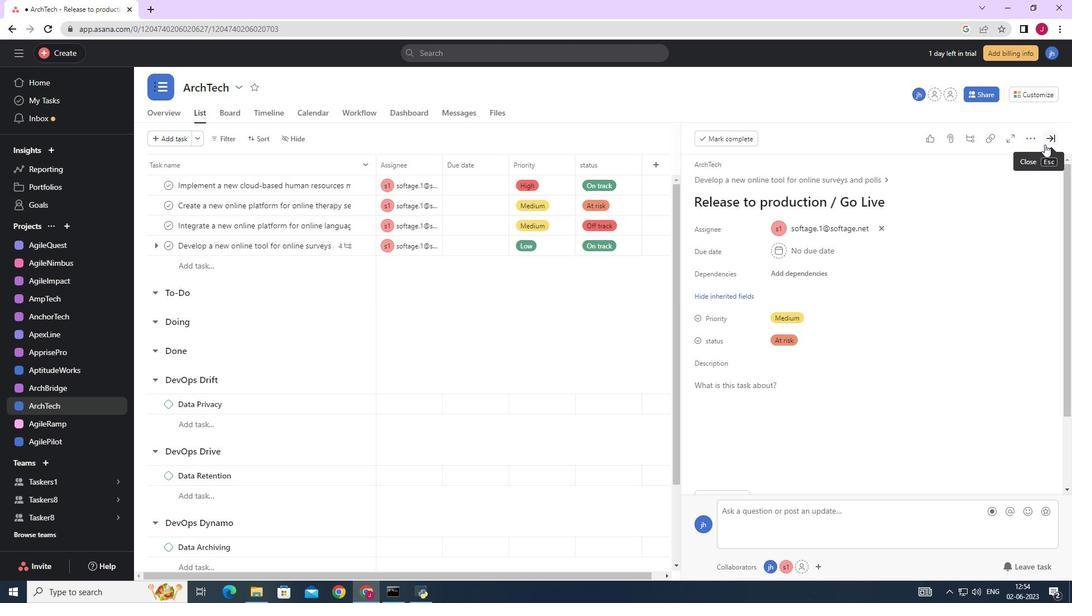 
Action: Mouse pressed left at (1047, 141)
Screenshot: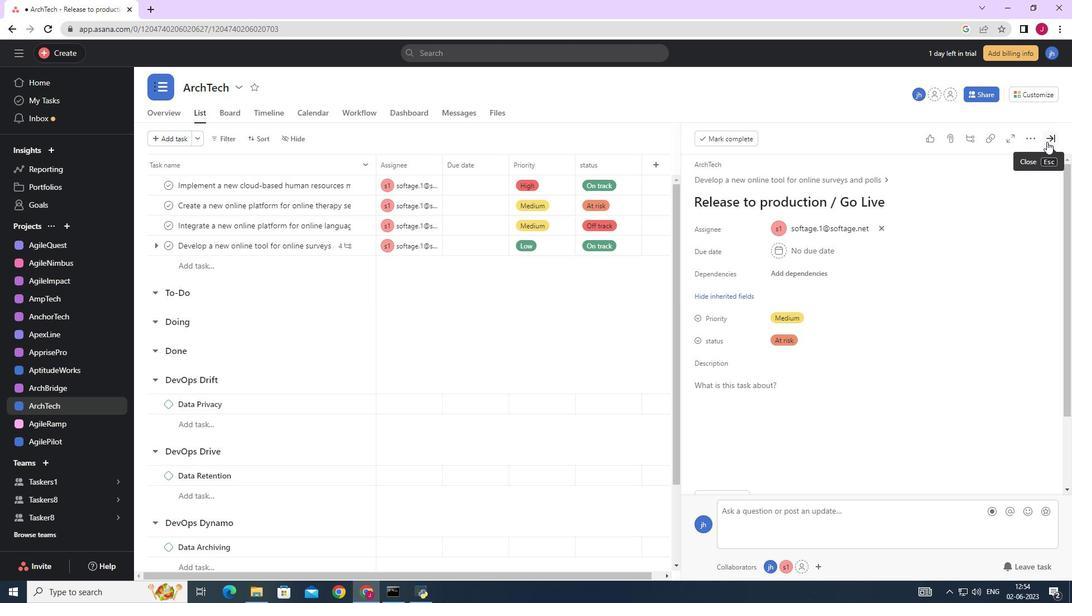 
Action: Mouse moved to (965, 187)
Screenshot: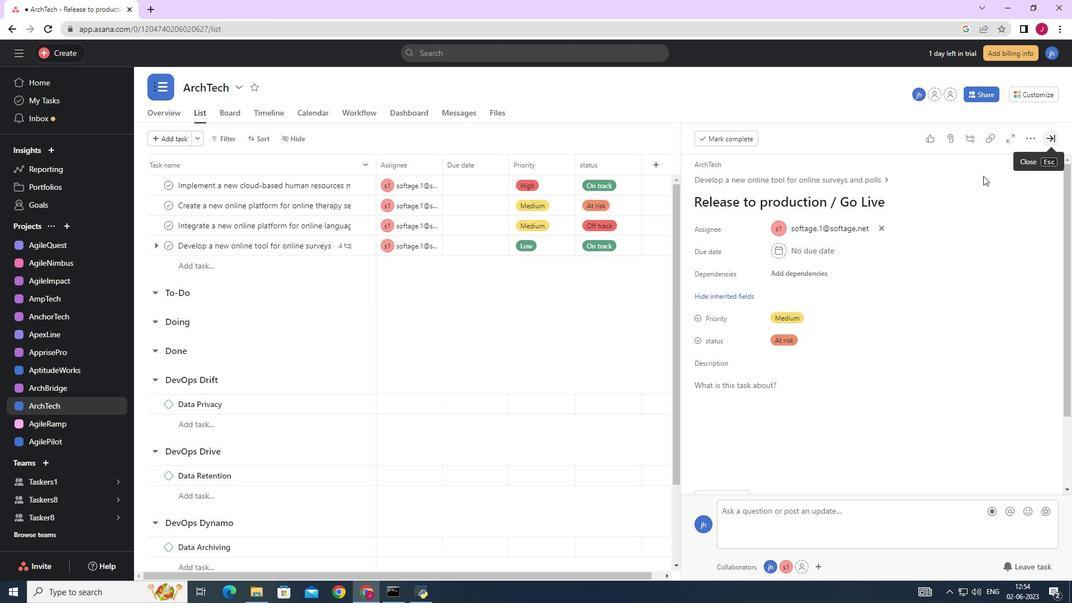 
